 Task: Set the number of rows for the mosaic video sub source to 3.
Action: Mouse moved to (101, 15)
Screenshot: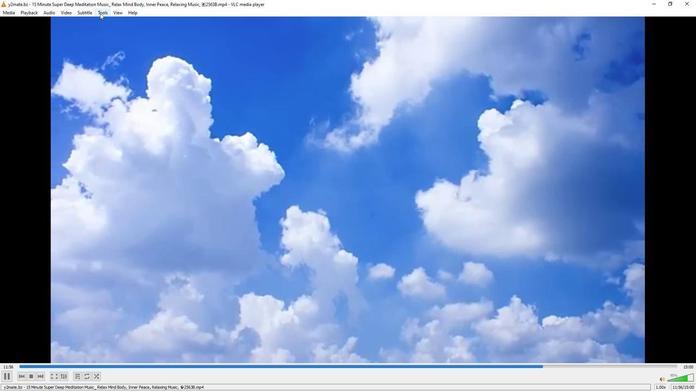 
Action: Mouse pressed left at (101, 15)
Screenshot: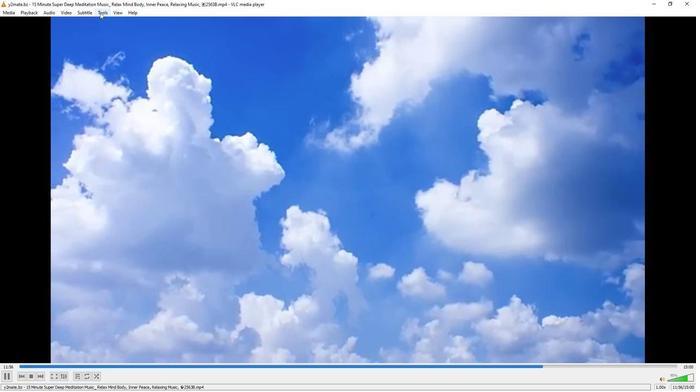 
Action: Mouse moved to (118, 98)
Screenshot: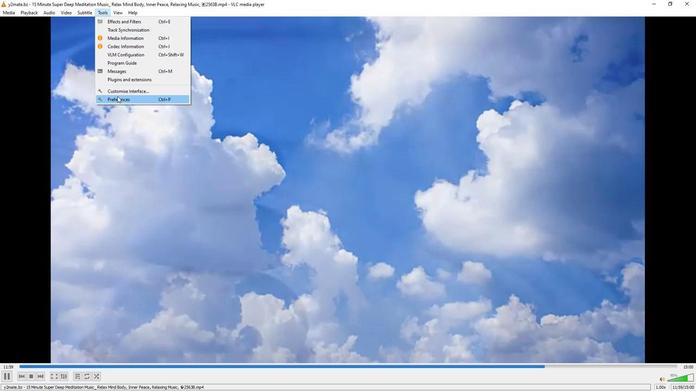 
Action: Mouse pressed left at (118, 98)
Screenshot: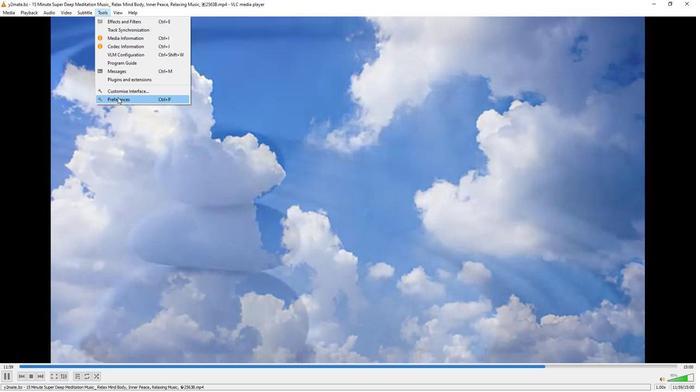 
Action: Mouse moved to (228, 318)
Screenshot: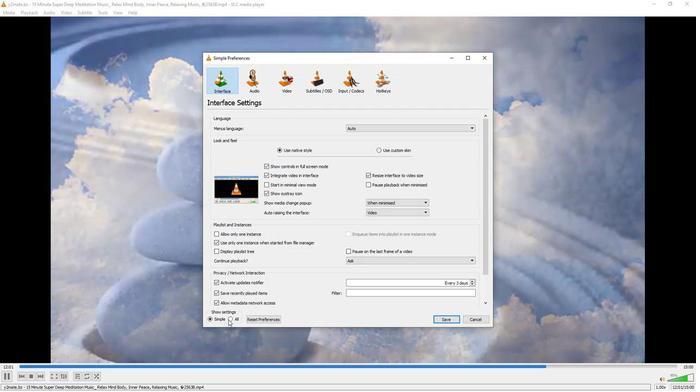 
Action: Mouse pressed left at (228, 318)
Screenshot: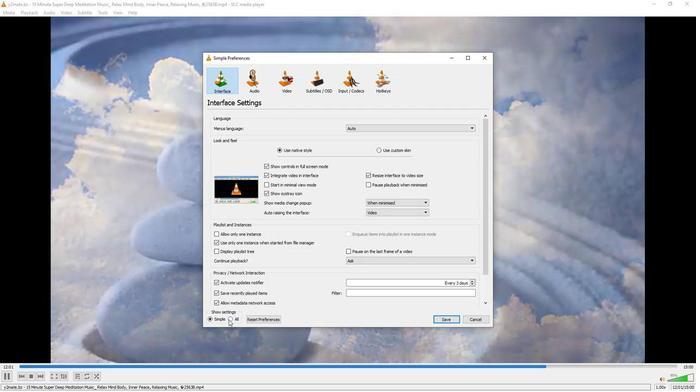
Action: Mouse moved to (224, 268)
Screenshot: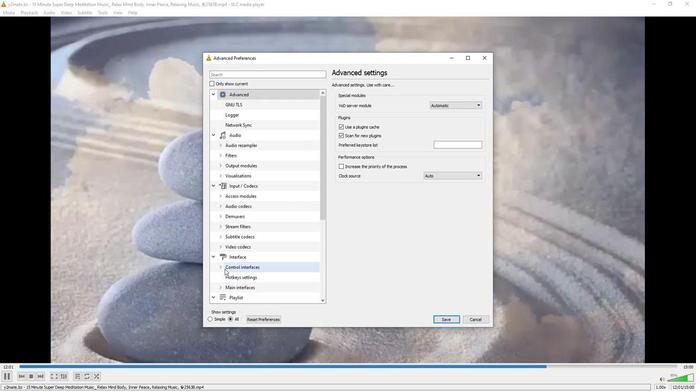 
Action: Mouse scrolled (224, 267) with delta (0, 0)
Screenshot: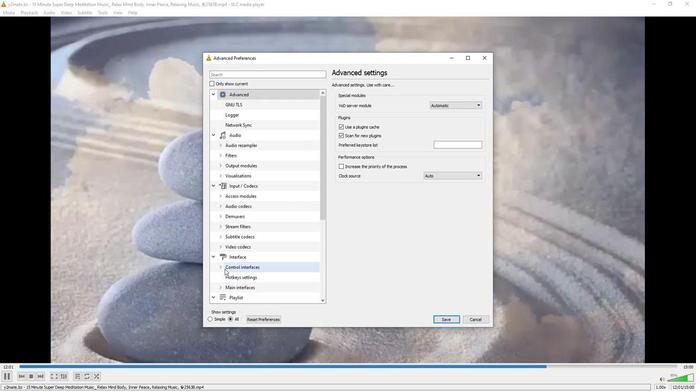 
Action: Mouse scrolled (224, 267) with delta (0, 0)
Screenshot: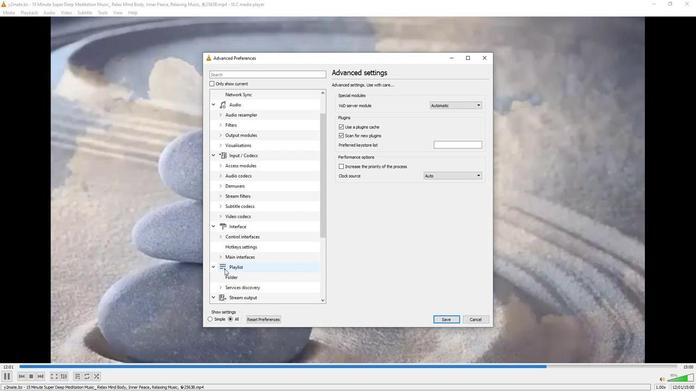 
Action: Mouse scrolled (224, 267) with delta (0, 0)
Screenshot: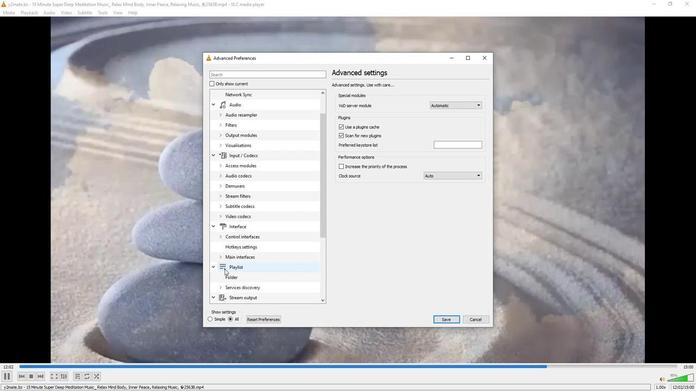 
Action: Mouse scrolled (224, 267) with delta (0, 0)
Screenshot: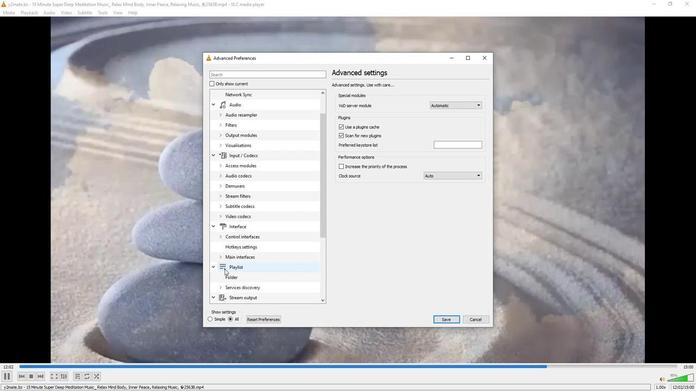 
Action: Mouse scrolled (224, 267) with delta (0, 0)
Screenshot: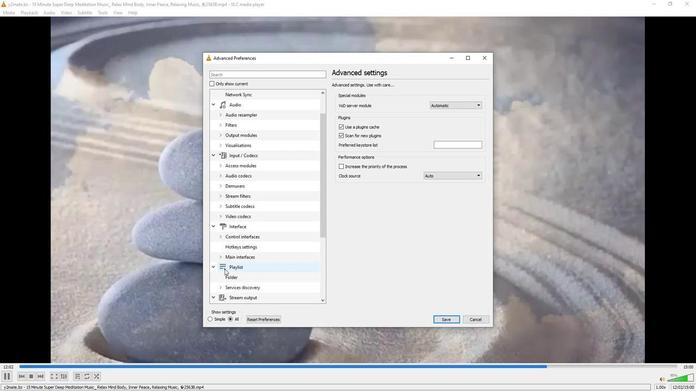 
Action: Mouse scrolled (224, 267) with delta (0, 0)
Screenshot: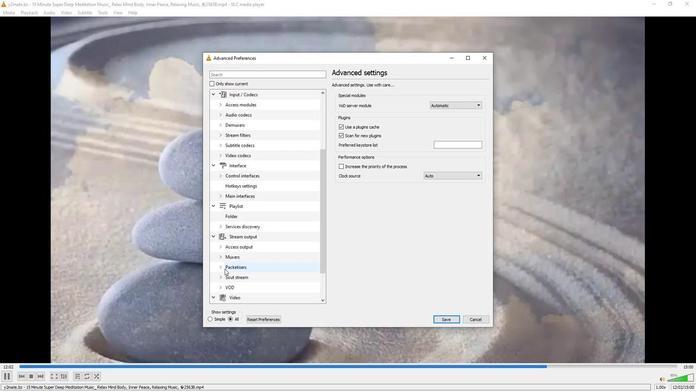 
Action: Mouse moved to (220, 295)
Screenshot: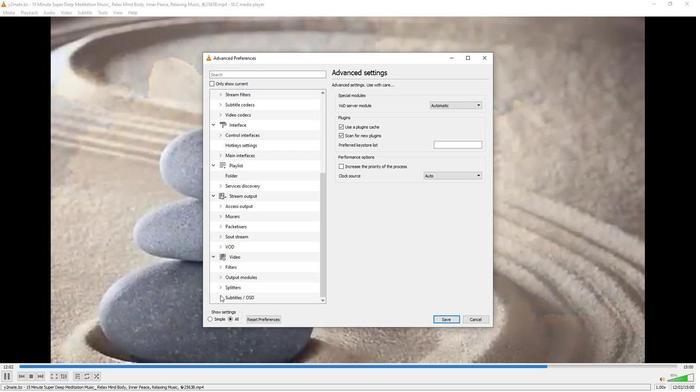 
Action: Mouse pressed left at (220, 295)
Screenshot: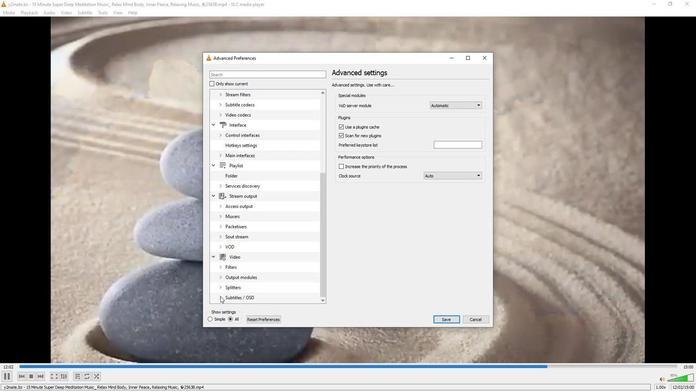 
Action: Mouse moved to (231, 271)
Screenshot: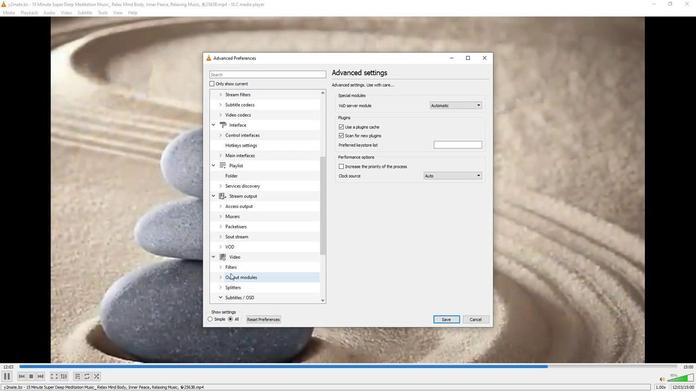 
Action: Mouse scrolled (231, 271) with delta (0, 0)
Screenshot: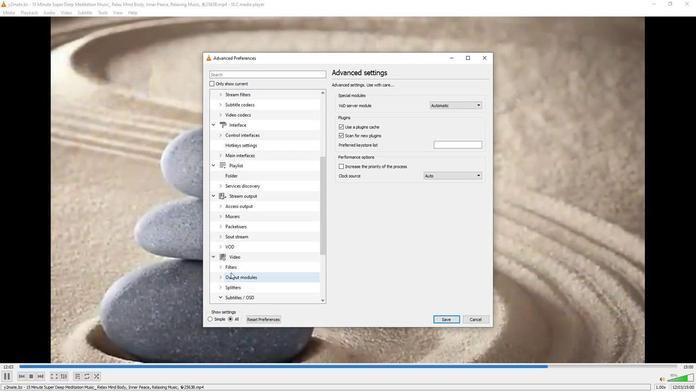 
Action: Mouse scrolled (231, 271) with delta (0, 0)
Screenshot: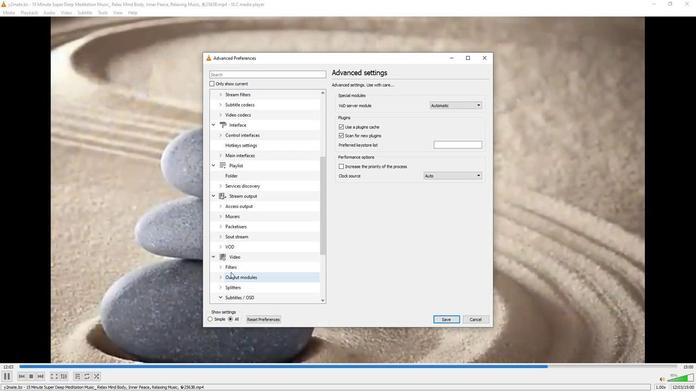 
Action: Mouse scrolled (231, 271) with delta (0, 0)
Screenshot: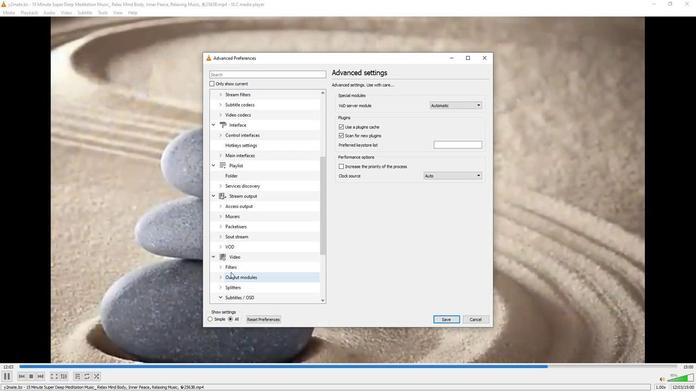 
Action: Mouse scrolled (231, 271) with delta (0, 0)
Screenshot: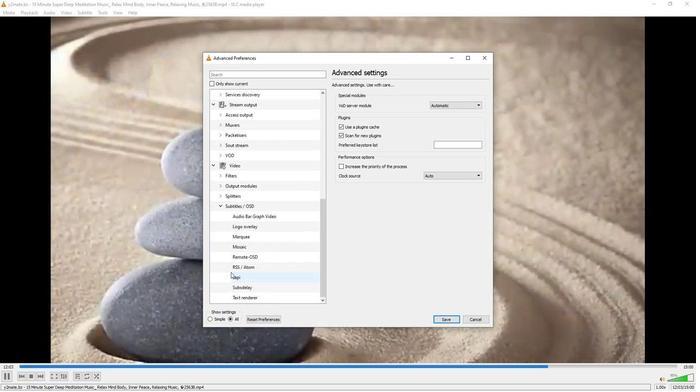 
Action: Mouse moved to (236, 245)
Screenshot: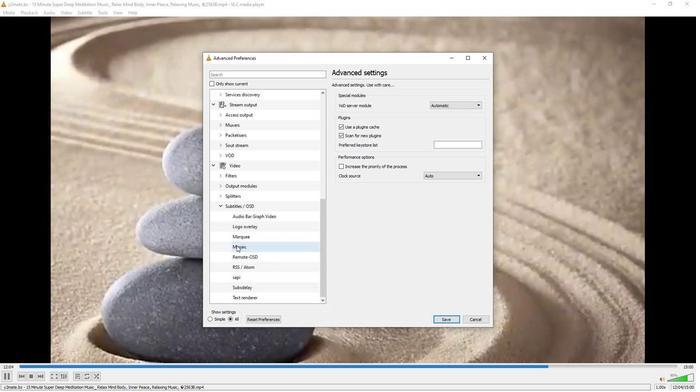 
Action: Mouse pressed left at (236, 245)
Screenshot: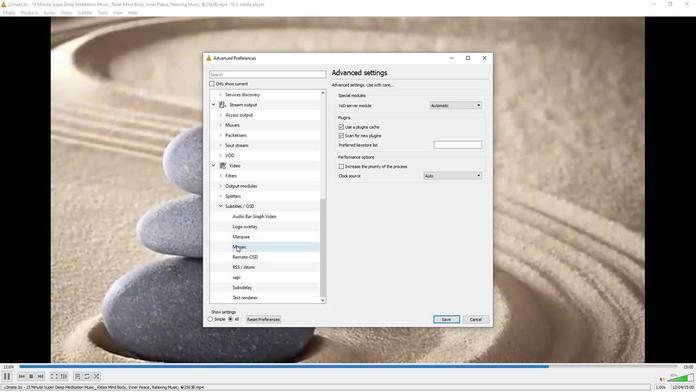 
Action: Mouse moved to (480, 181)
Screenshot: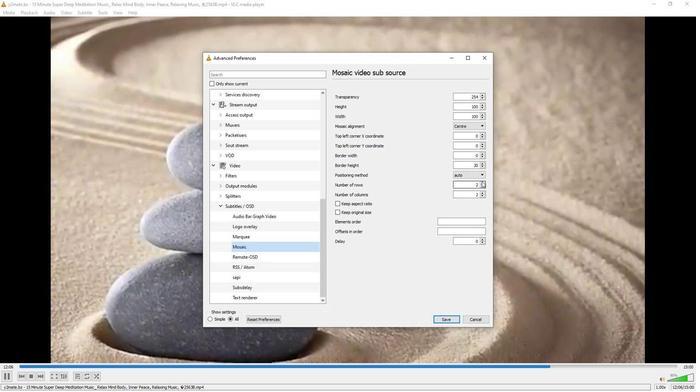 
Action: Mouse pressed left at (480, 181)
Screenshot: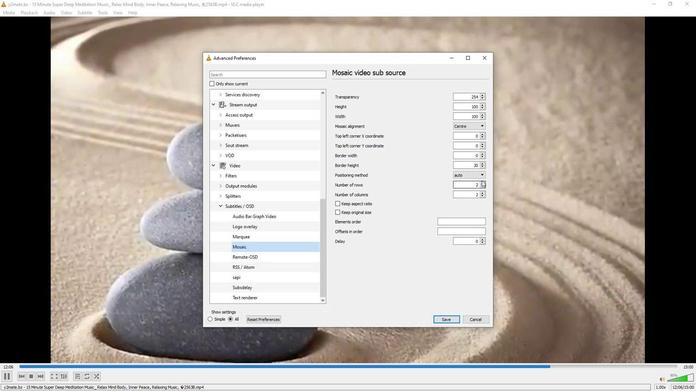 
Action: Mouse moved to (482, 182)
Screenshot: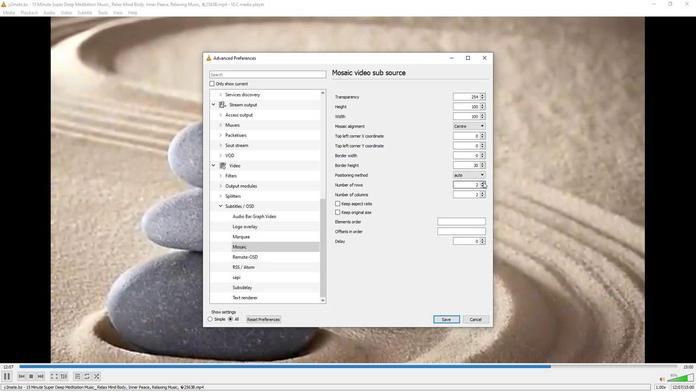 
Action: Mouse pressed left at (482, 182)
Screenshot: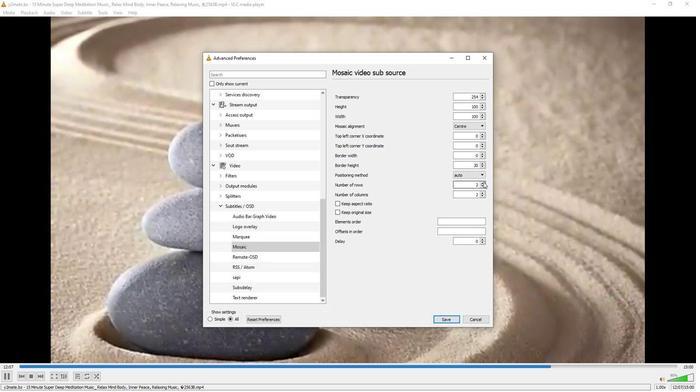 
Action: Mouse moved to (427, 218)
Screenshot: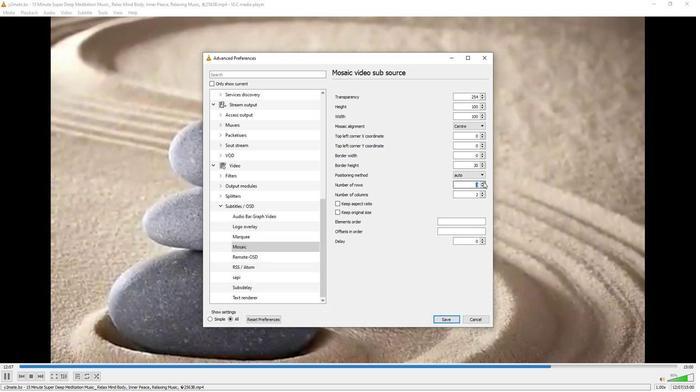 
